 Task: Create a section Business Process Mapping Sprint and in the section, add a milestone Natural Language Processing Integration in the project AgileFusion
Action: Mouse moved to (81, 451)
Screenshot: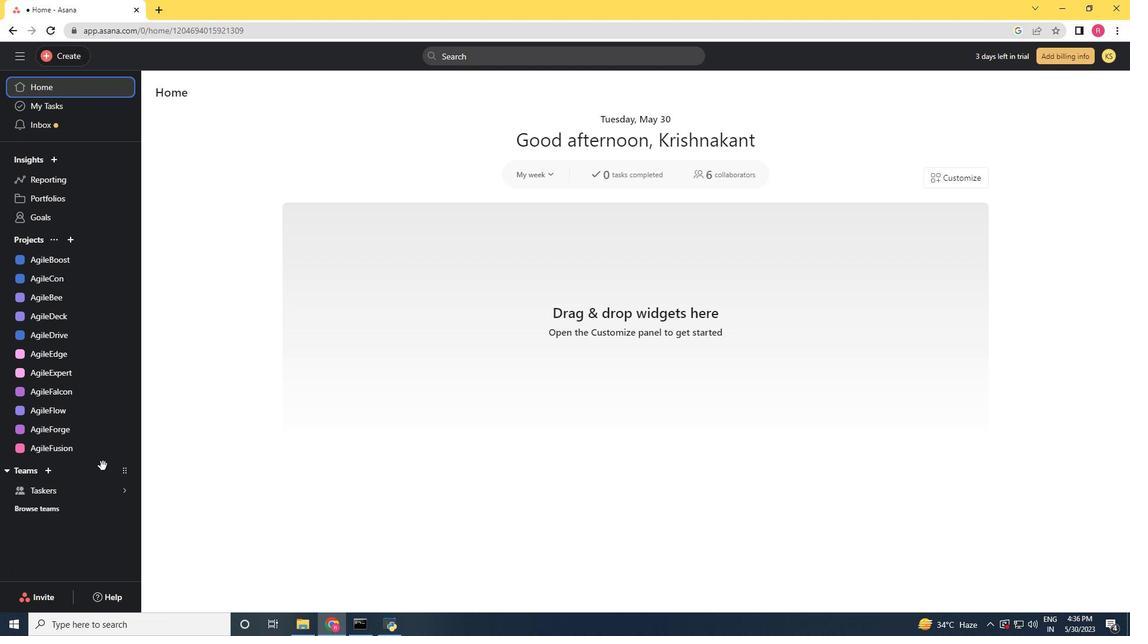 
Action: Mouse pressed left at (81, 451)
Screenshot: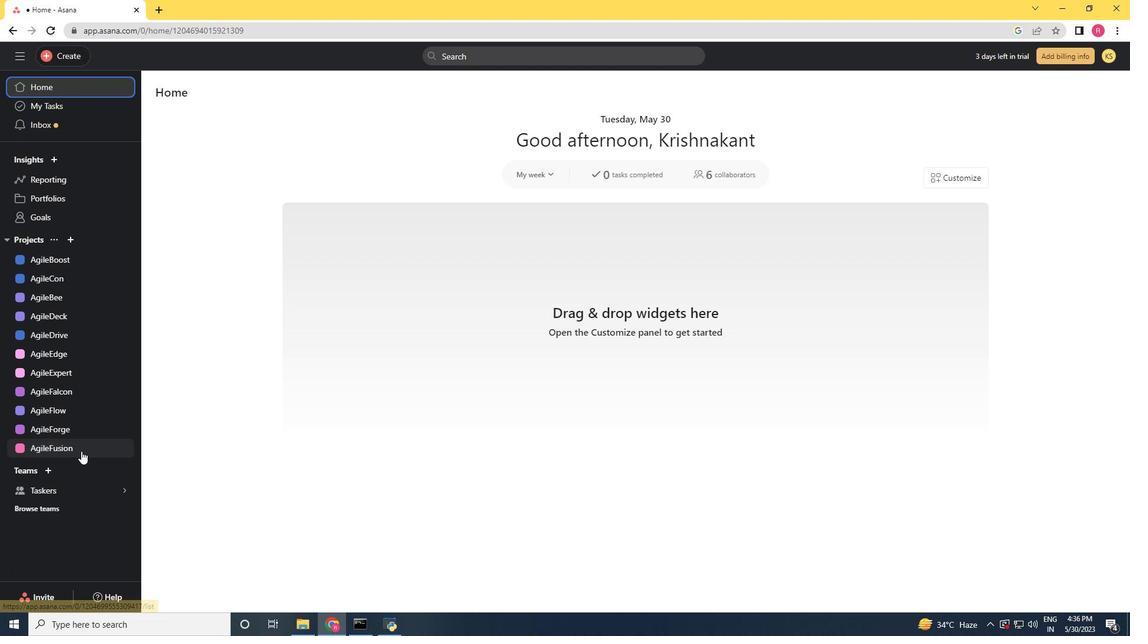 
Action: Mouse moved to (186, 395)
Screenshot: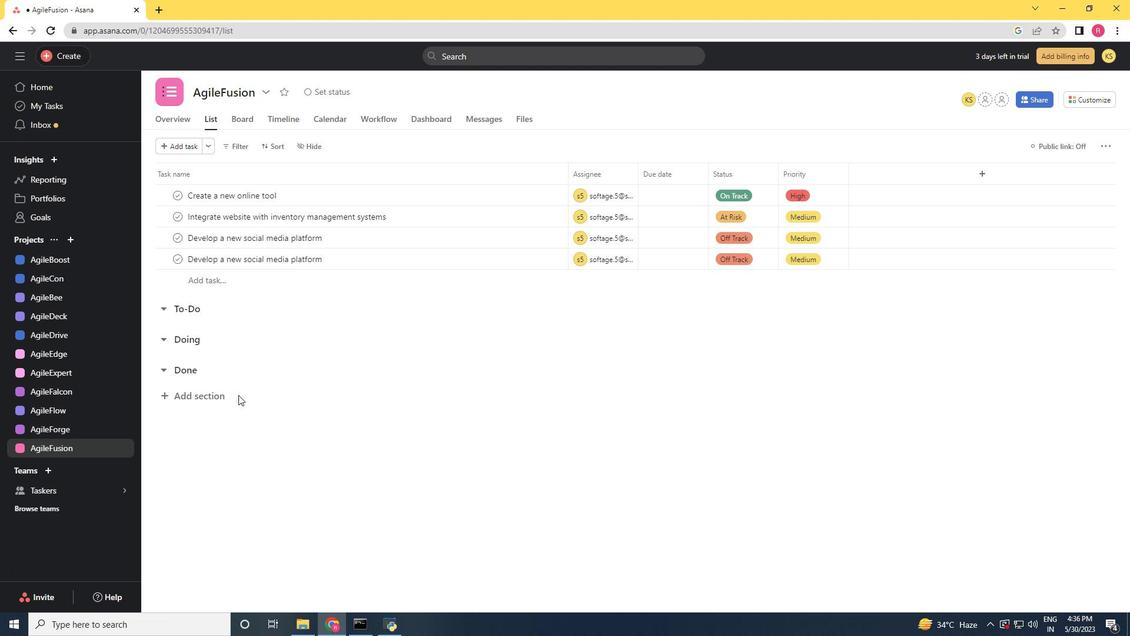 
Action: Mouse pressed left at (186, 395)
Screenshot: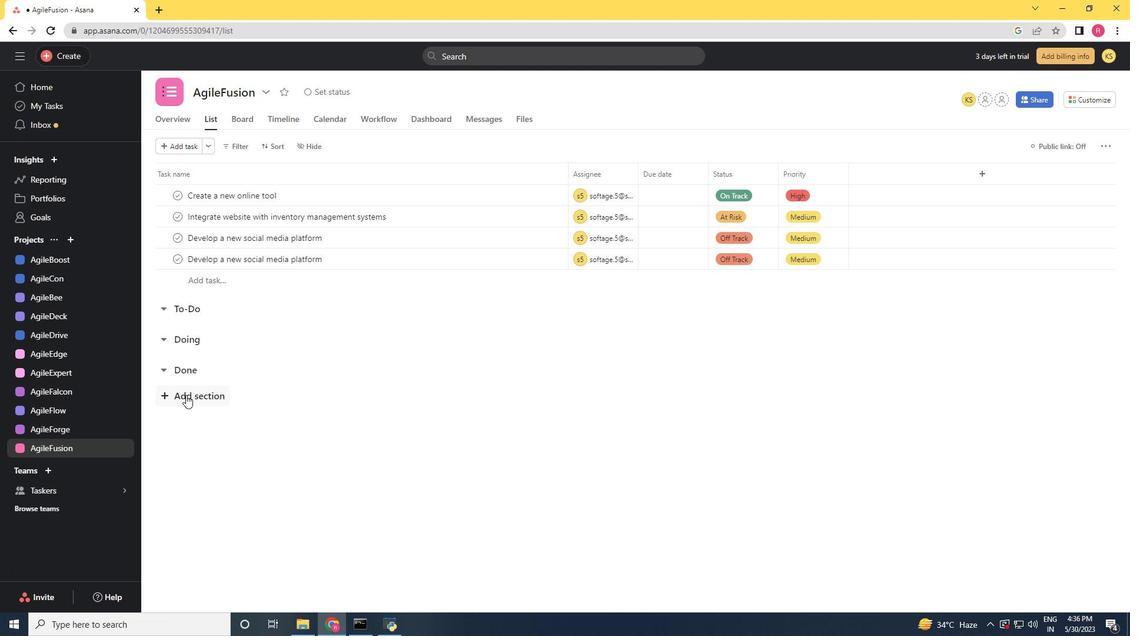 
Action: Key pressed <Key.shift><Key.shift><Key.shift><Key.shift><Key.shift><Key.shift><Key.shift><Key.shift><Key.shift><Key.shift><Key.shift><Key.shift><Key.shift>Business<Key.space><Key.shift><Key.shift>Process<Key.space><Key.shift>Mapping<Key.space><Key.shift>Sprint<Key.enter><Key.shift><Key.shift><Key.shift><Key.shift><Key.shift><Key.shift><Key.shift><Key.shift><Key.shift><Key.shift><Key.shift><Key.shift><Key.shift><Key.shift><Key.shift><Key.shift><Key.shift><Key.shift><Key.shift><Key.shift><Key.shift><Key.shift><Key.shift>Natural<Key.space><Key.shift><Key.shift><Key.shift><Key.shift><Key.shift><Key.shift>Langusa<Key.backspace><Key.backspace>age<Key.space><Key.shift>Processing<Key.space><Key.shift>Integration<Key.space>
Screenshot: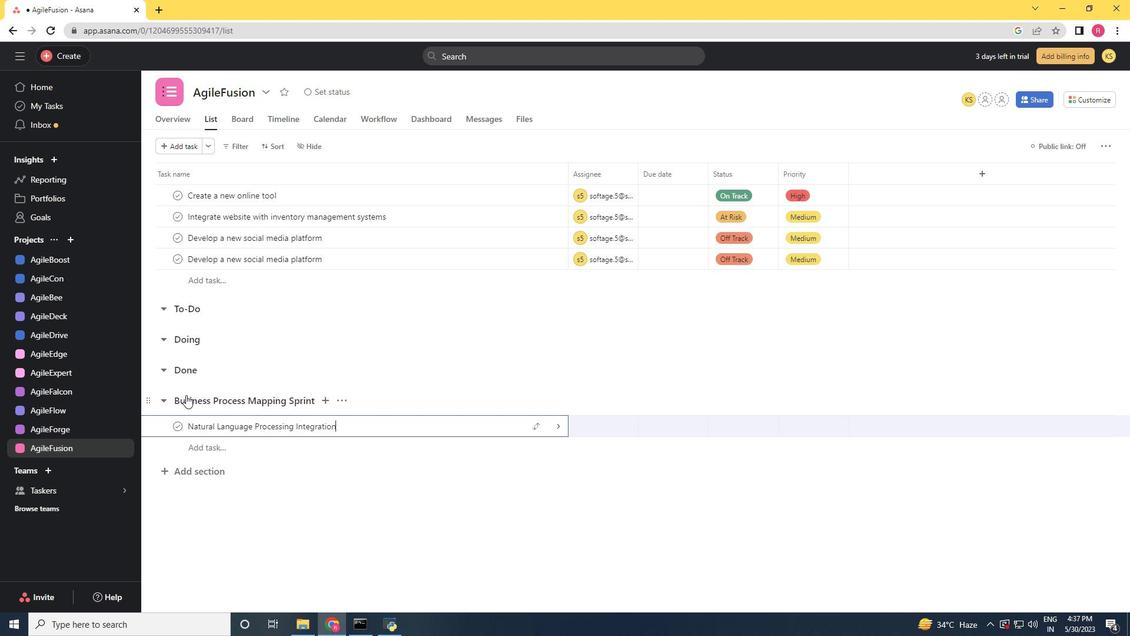 
Action: Mouse moved to (405, 426)
Screenshot: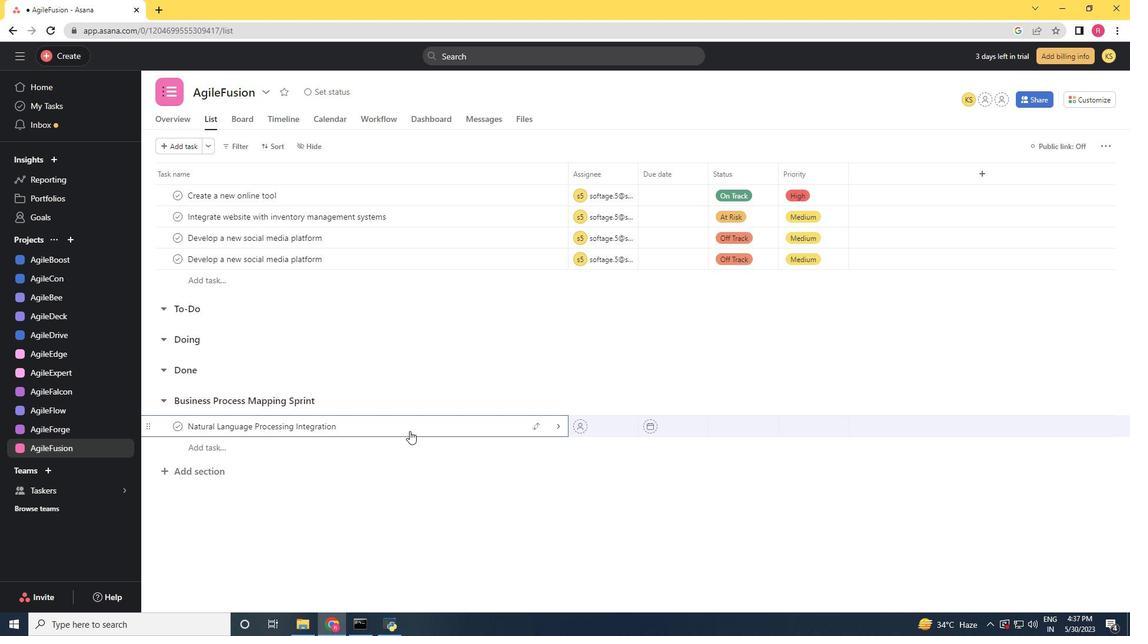 
Action: Mouse pressed right at (405, 426)
Screenshot: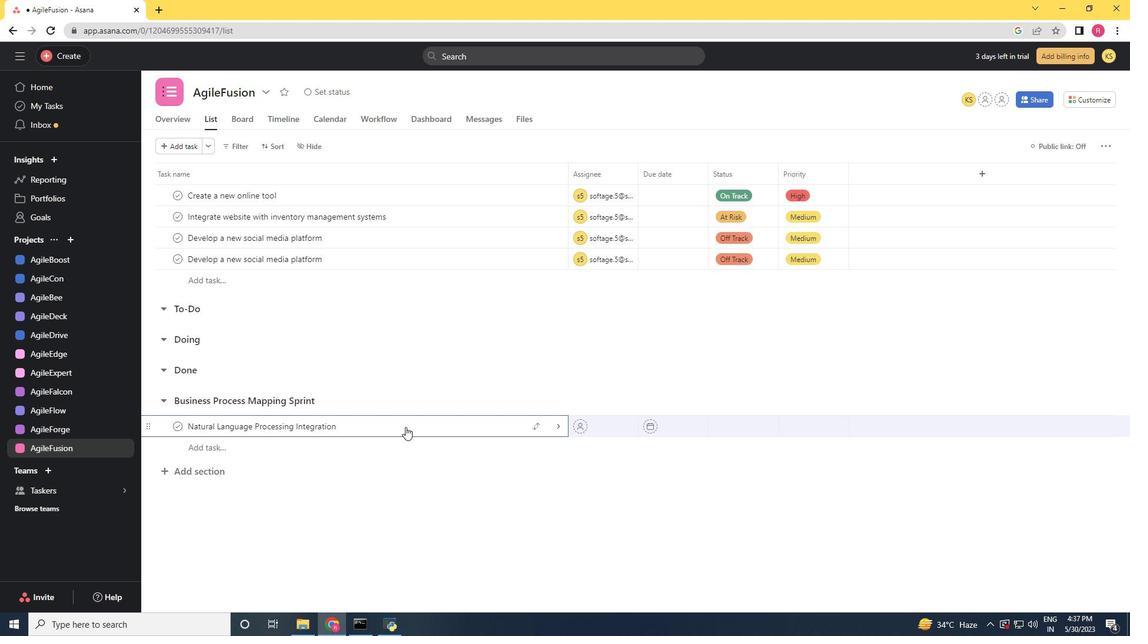 
Action: Mouse pressed left at (405, 426)
Screenshot: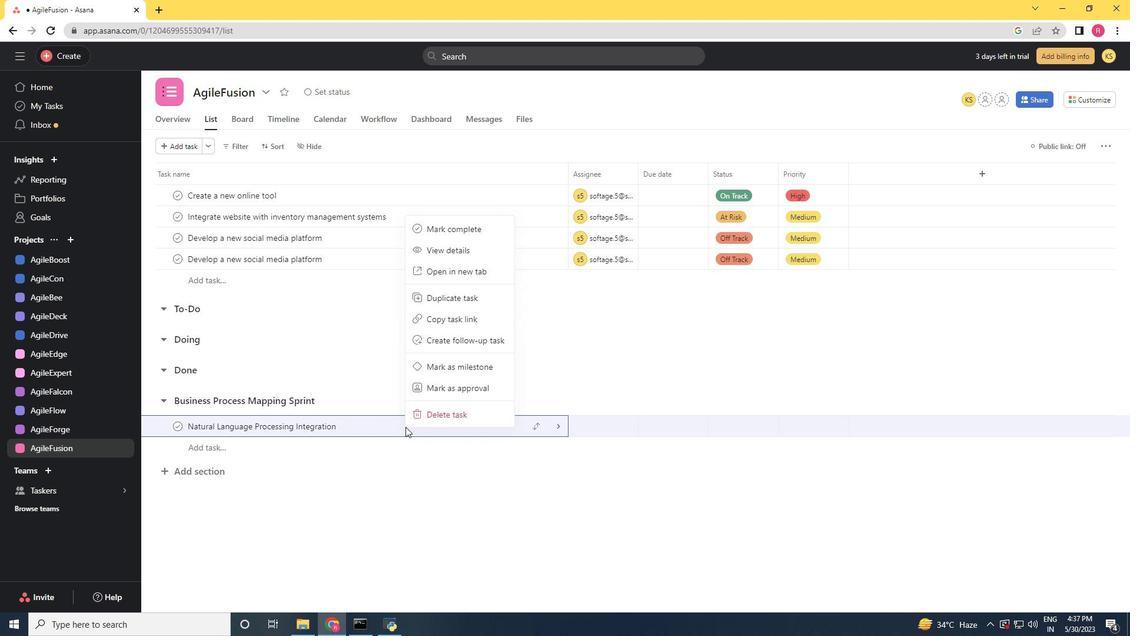 
Action: Mouse pressed left at (405, 426)
Screenshot: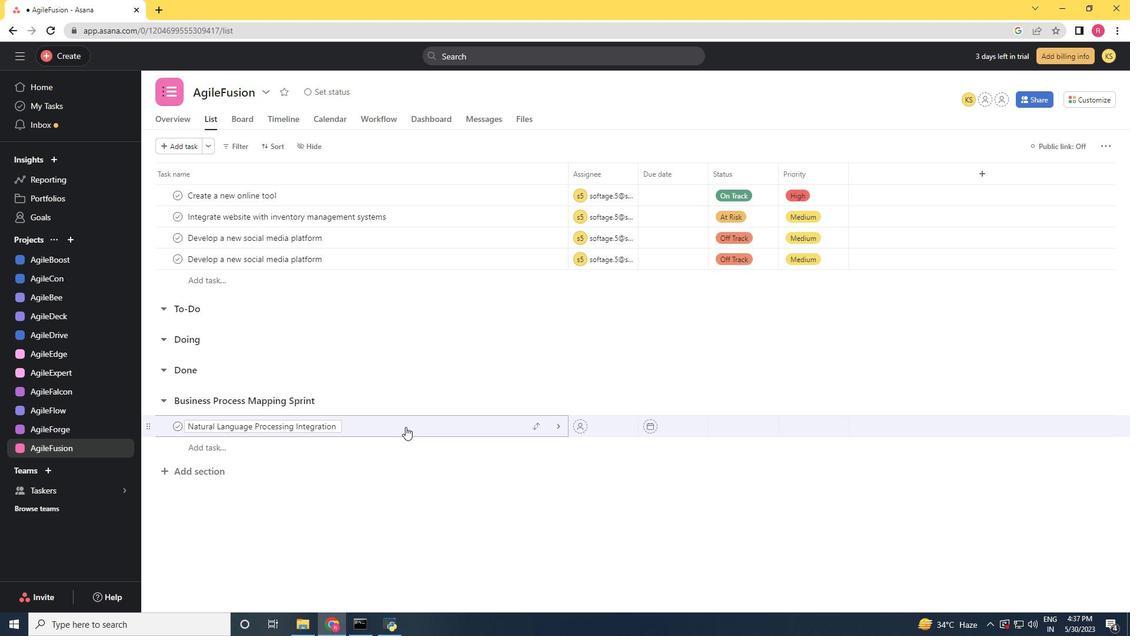 
Action: Mouse moved to (1085, 143)
Screenshot: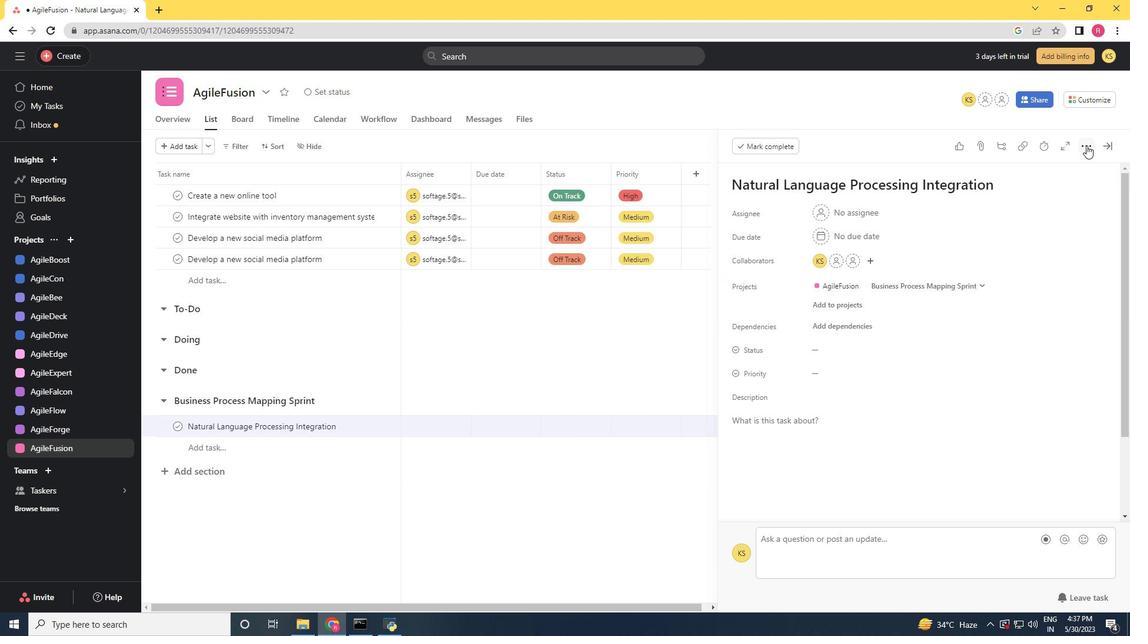 
Action: Mouse pressed left at (1085, 143)
Screenshot: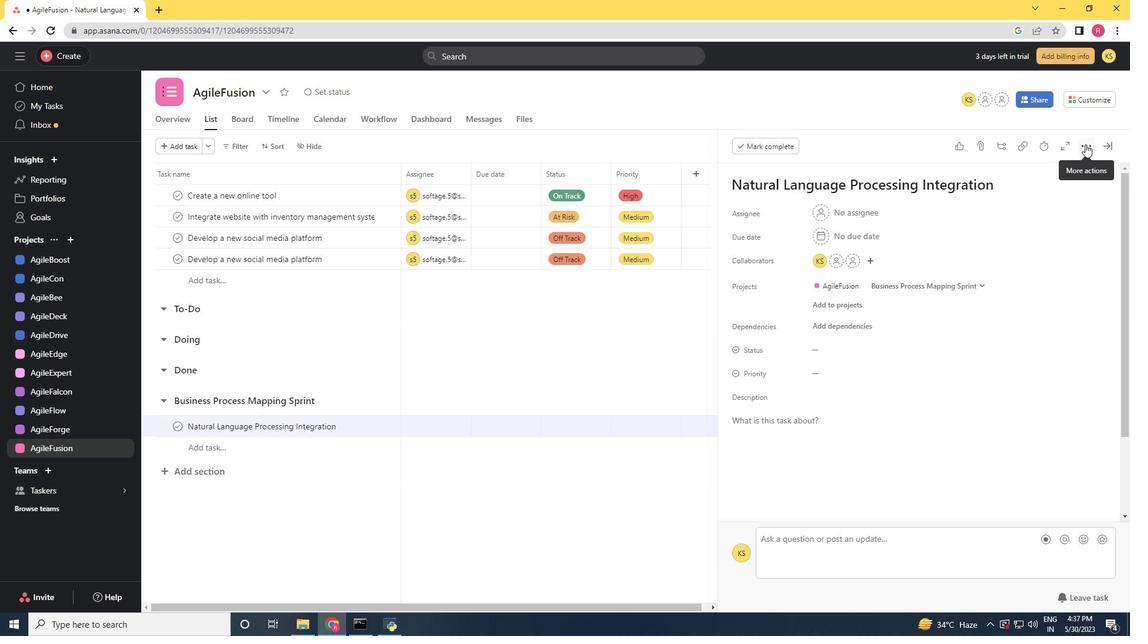 
Action: Mouse moved to (985, 194)
Screenshot: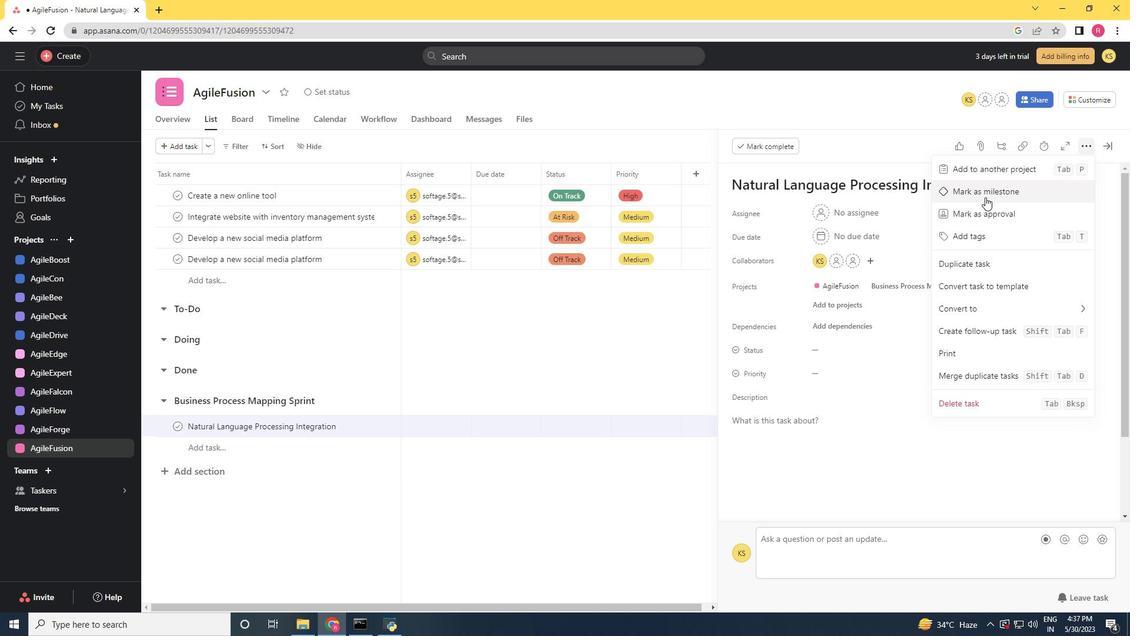 
Action: Mouse pressed left at (985, 194)
Screenshot: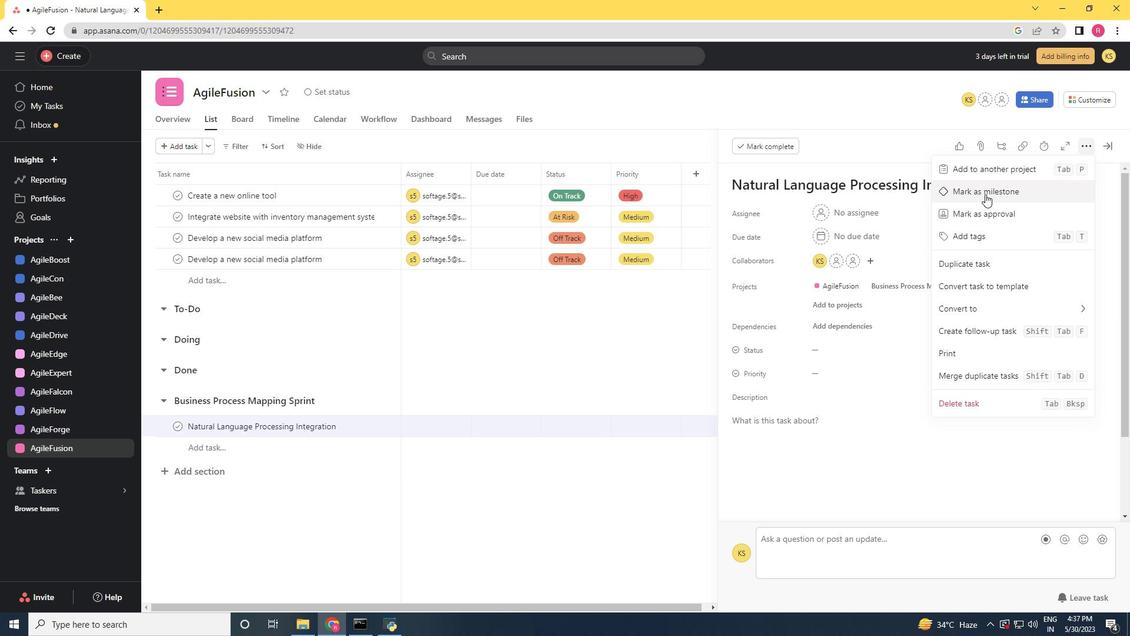 
Action: Mouse moved to (1105, 140)
Screenshot: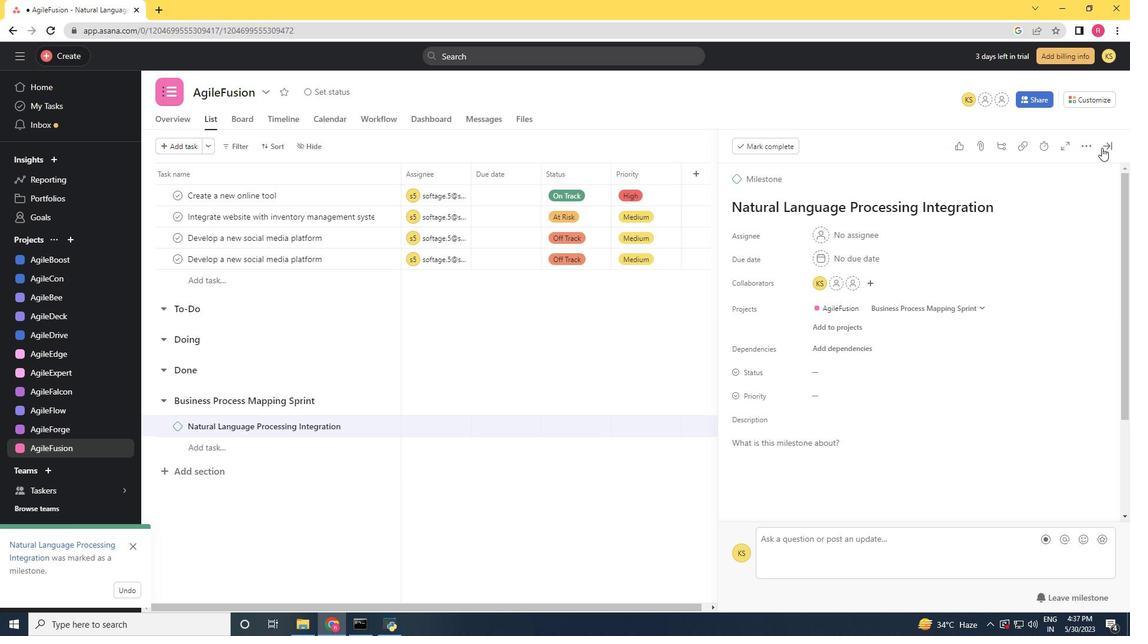 
Action: Mouse pressed left at (1105, 140)
Screenshot: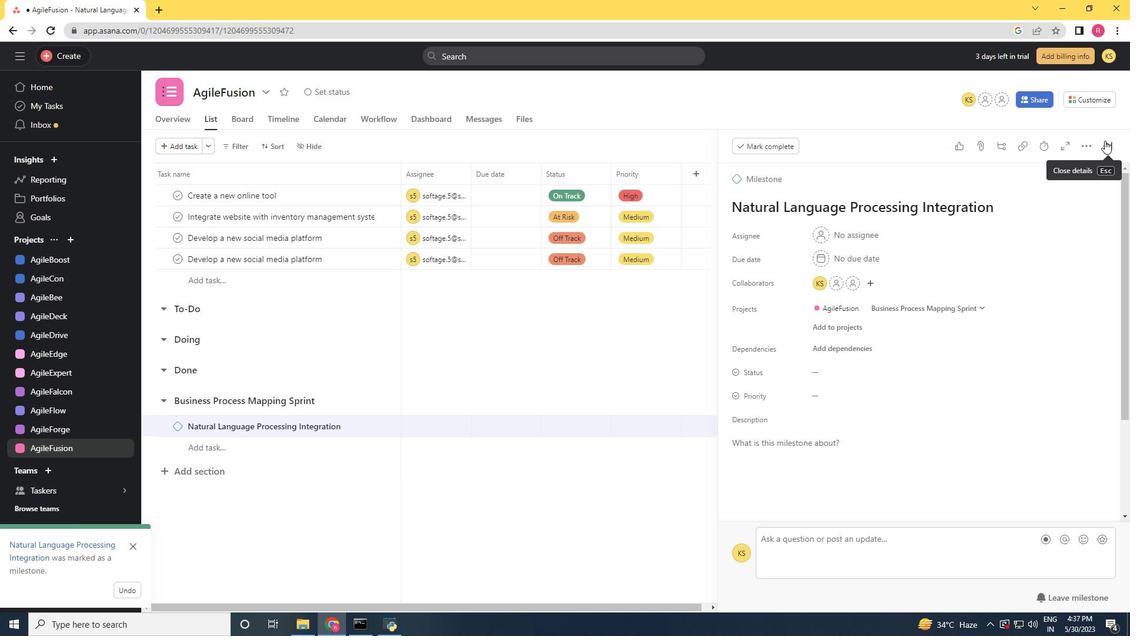 
